 Task: Create a task  Create a feature to sync data across multiple devices , assign it to team member softage.9@softage.net in the project Virtuoso and update the status of the task to  Off Track , set the priority of the task to Medium.
Action: Mouse moved to (36, 309)
Screenshot: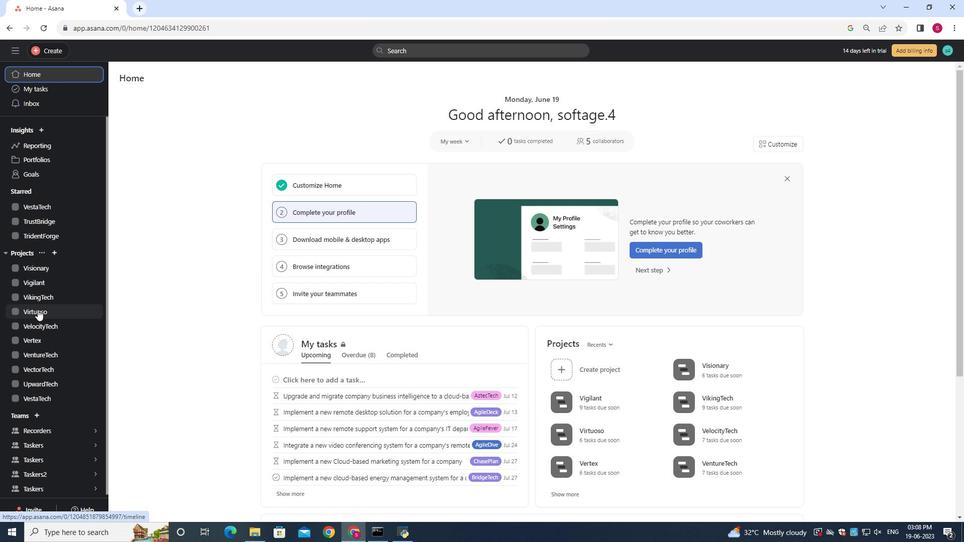 
Action: Mouse pressed left at (36, 309)
Screenshot: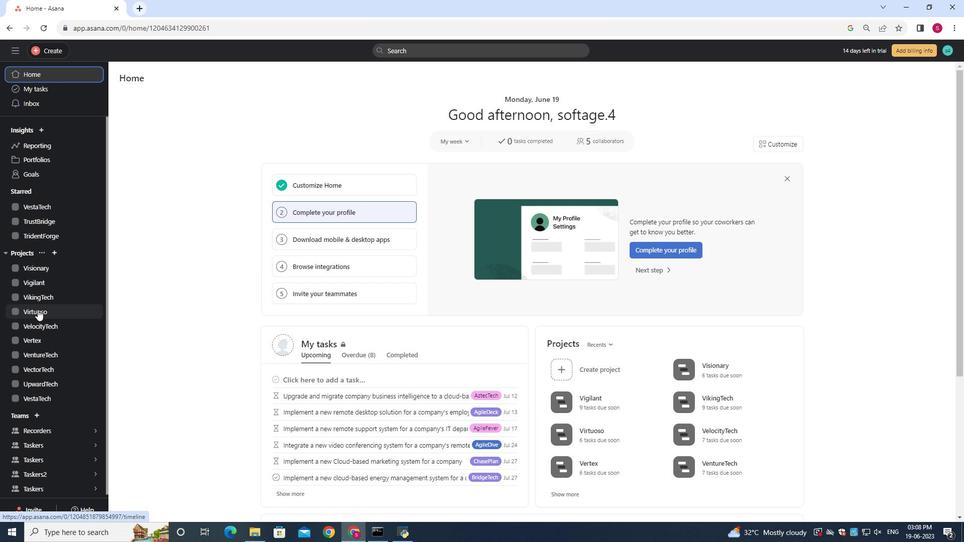 
Action: Mouse moved to (131, 117)
Screenshot: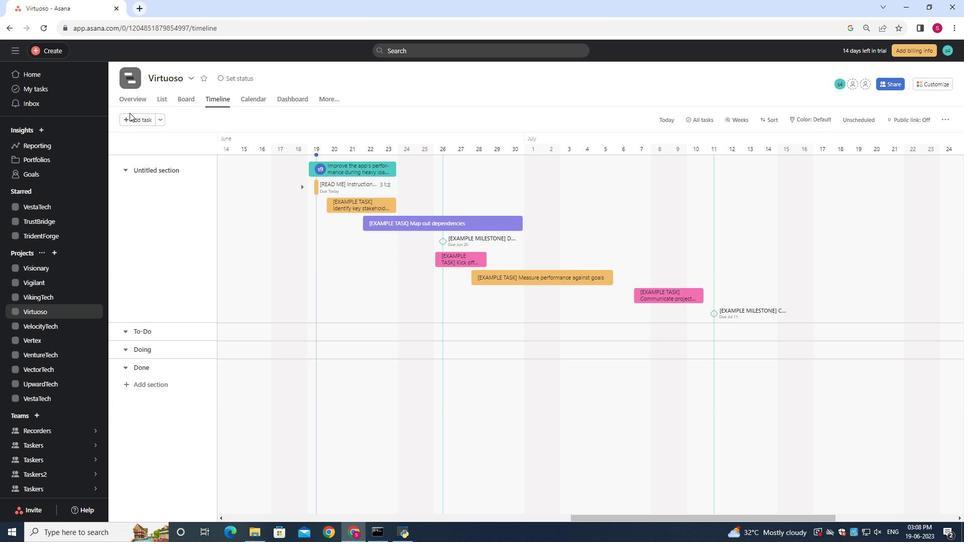 
Action: Mouse pressed left at (131, 117)
Screenshot: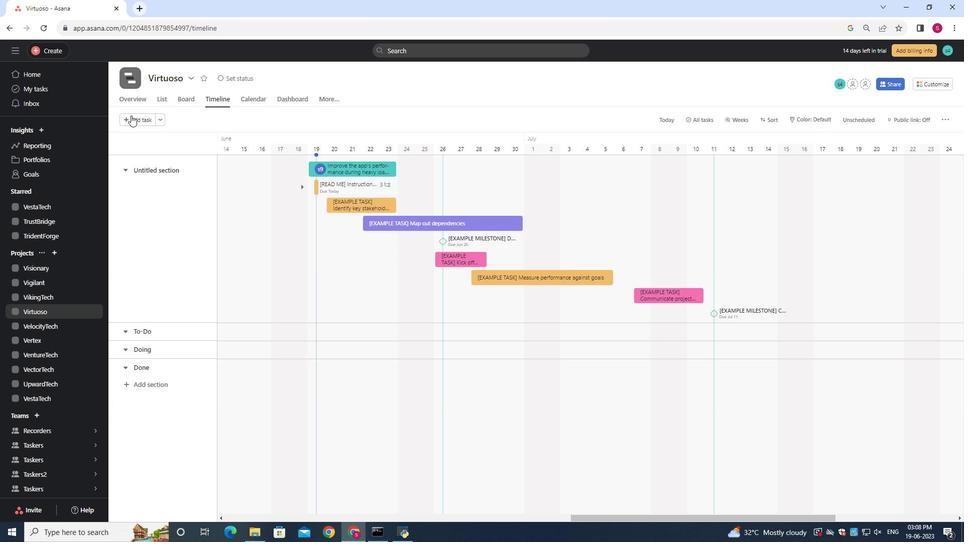 
Action: Mouse moved to (131, 117)
Screenshot: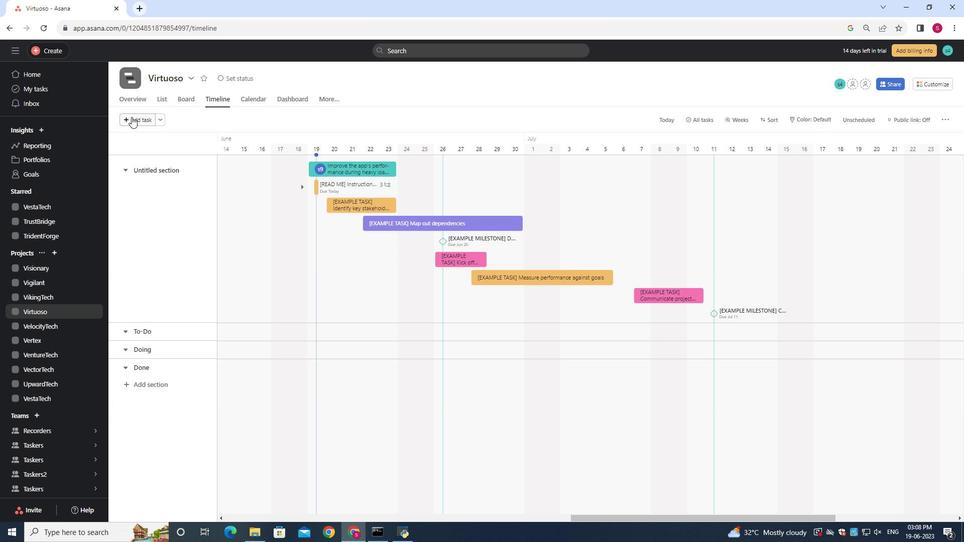 
Action: Key pressed <Key.shift>Create<Key.space>a<Key.space>feature<Key.space>to<Key.space>sync<Key.space>data<Key.space>across<Key.space>multiple<Key.space>devices
Screenshot: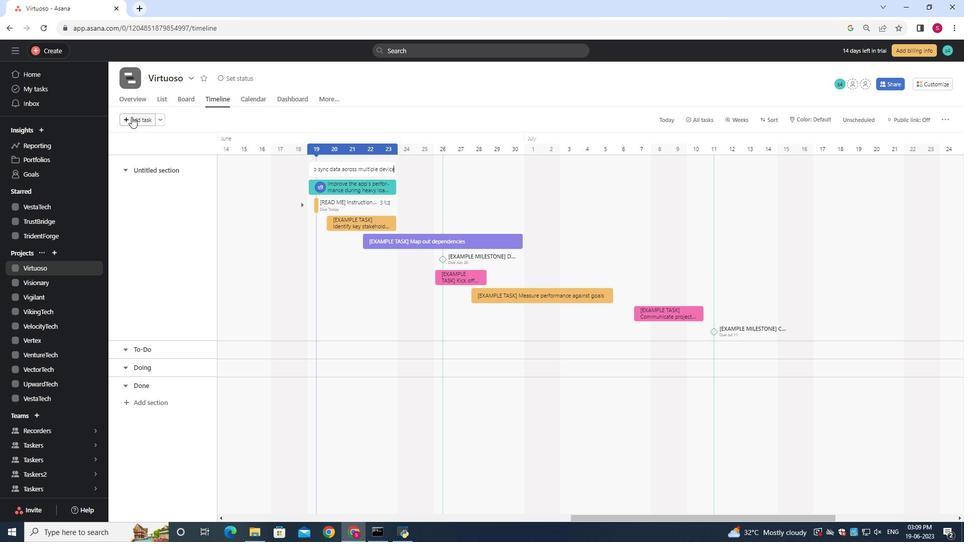 
Action: Mouse moved to (366, 170)
Screenshot: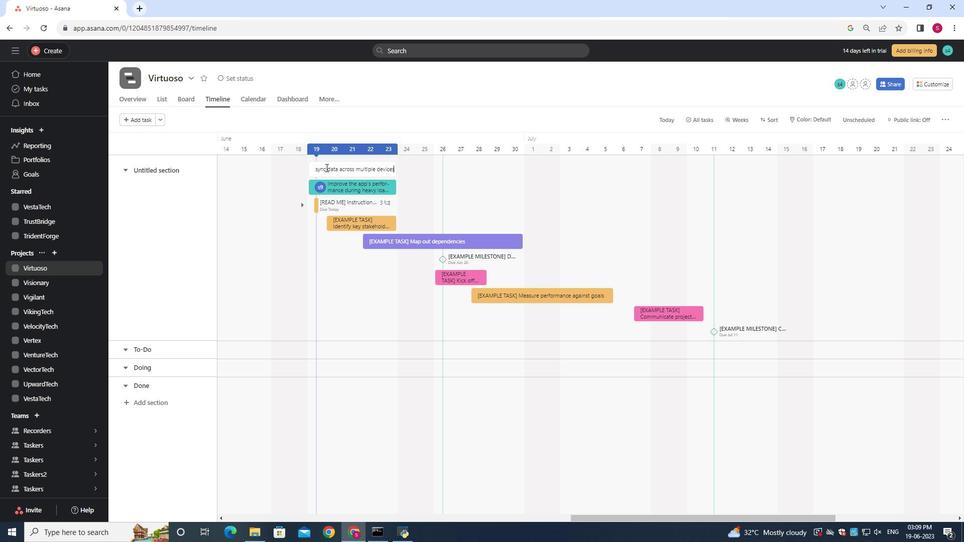 
Action: Mouse pressed right at (366, 170)
Screenshot: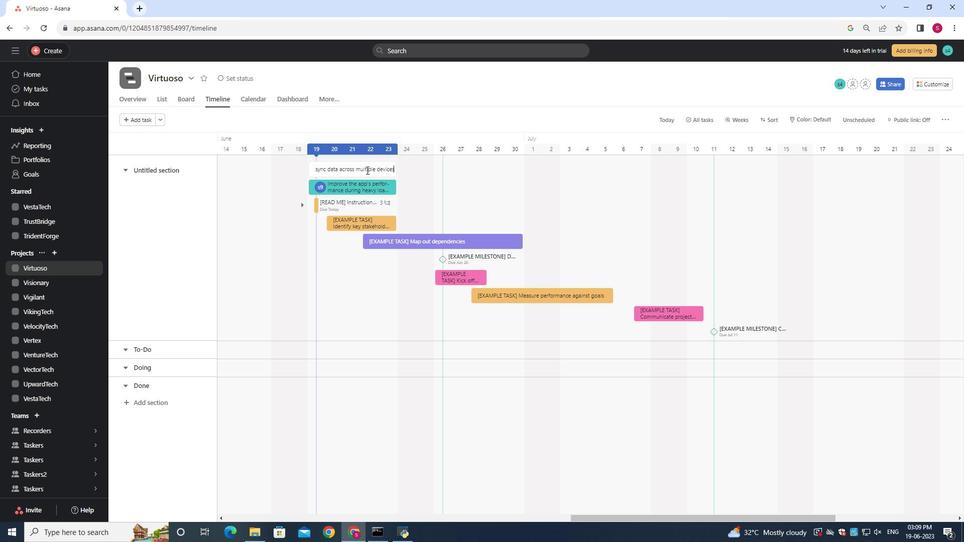 
Action: Mouse moved to (755, 166)
Screenshot: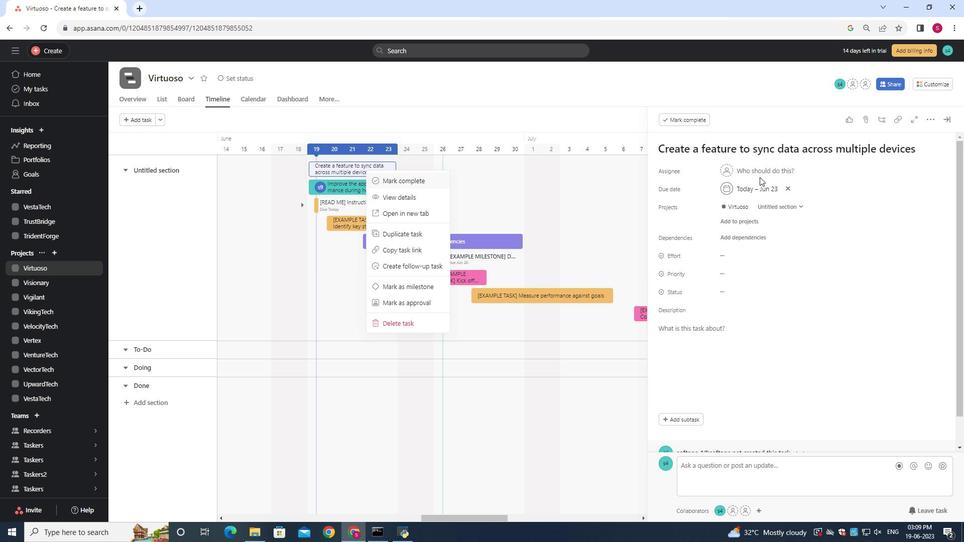 
Action: Mouse pressed left at (755, 166)
Screenshot: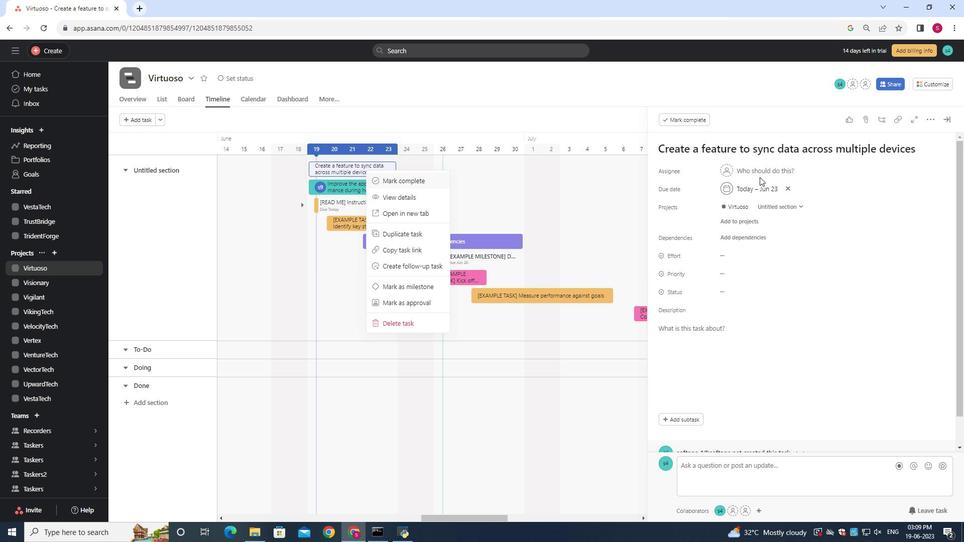 
Action: Mouse moved to (767, 179)
Screenshot: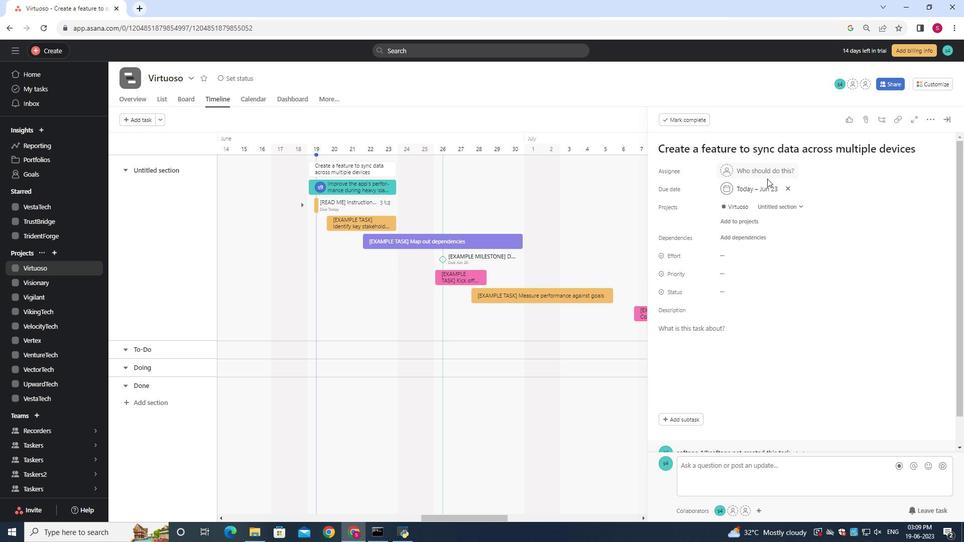 
Action: Mouse pressed left at (767, 179)
Screenshot: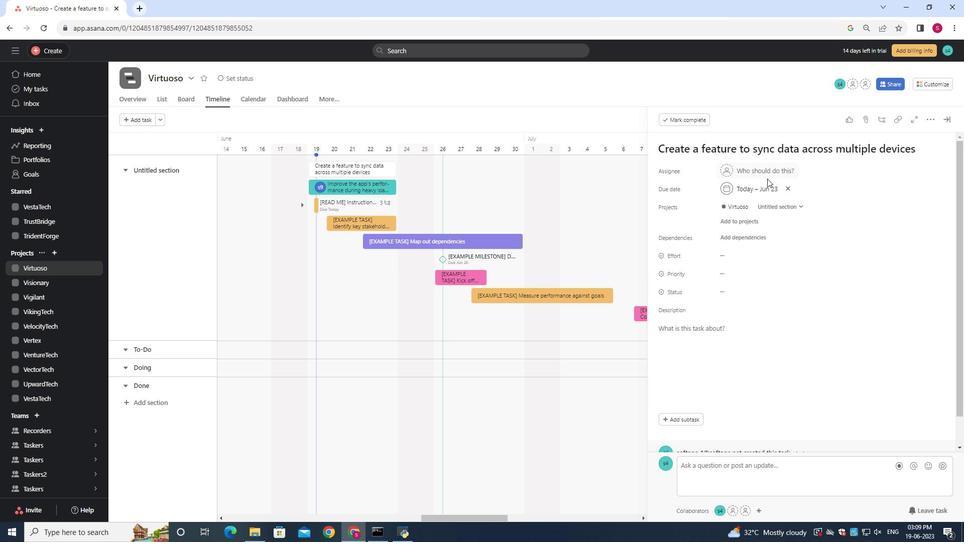 
Action: Mouse moved to (765, 175)
Screenshot: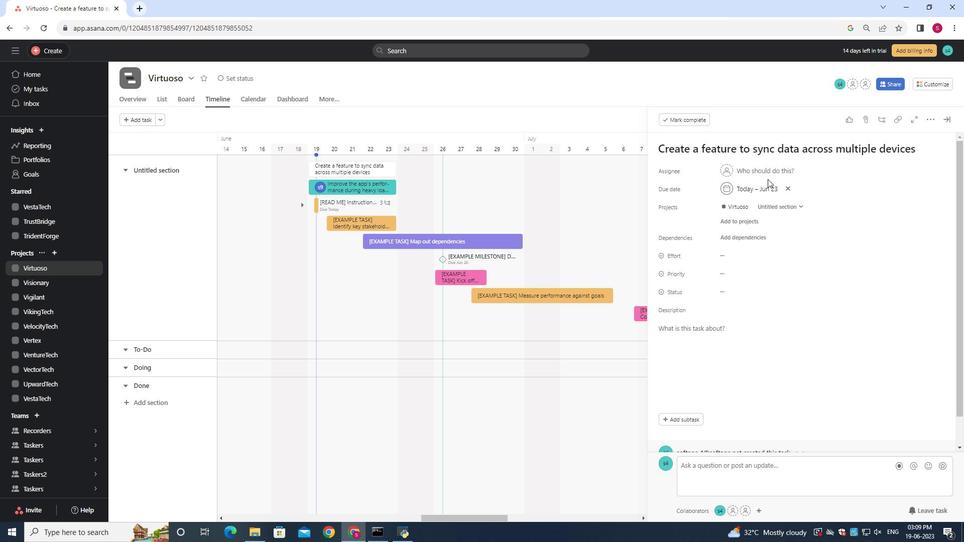 
Action: Mouse pressed left at (765, 175)
Screenshot: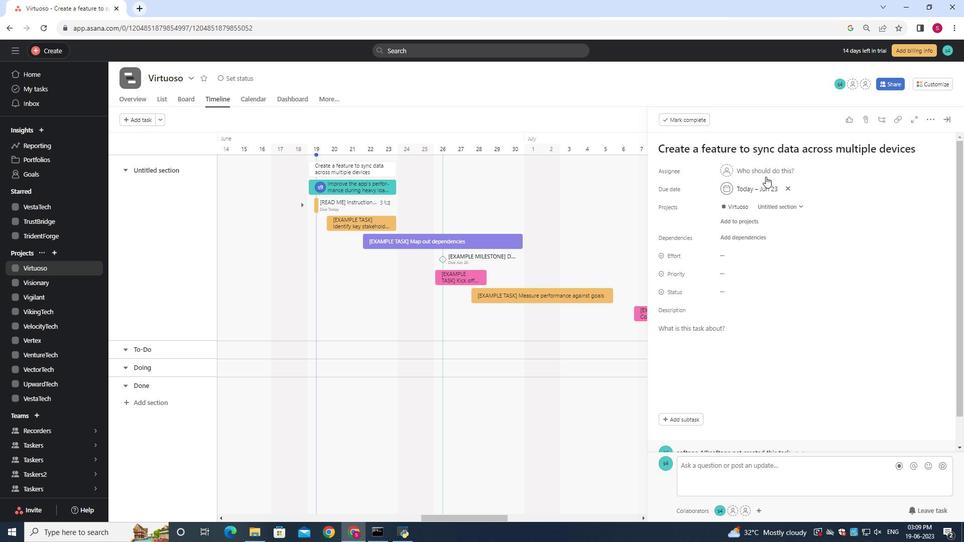 
Action: Mouse moved to (765, 175)
Screenshot: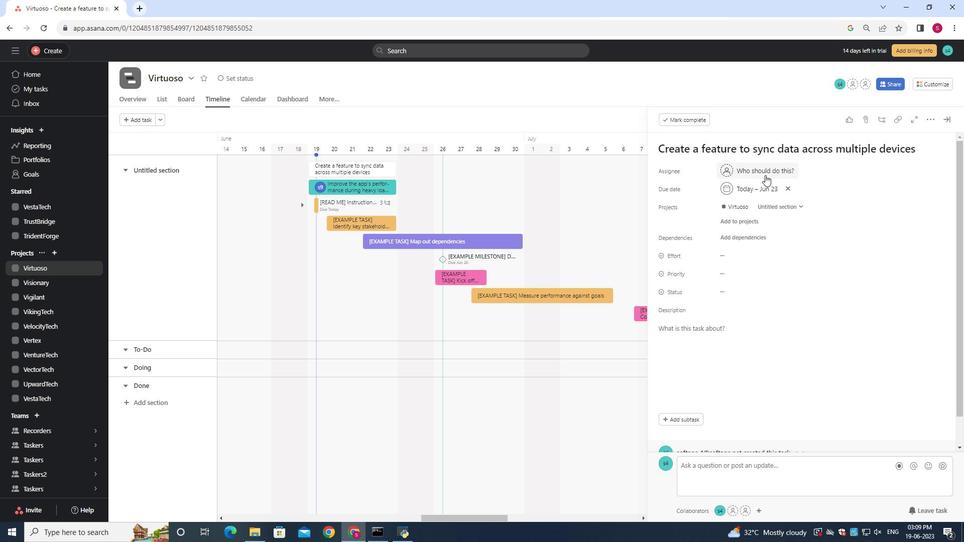 
Action: Key pressed softage.9<Key.shift>@softage.net
Screenshot: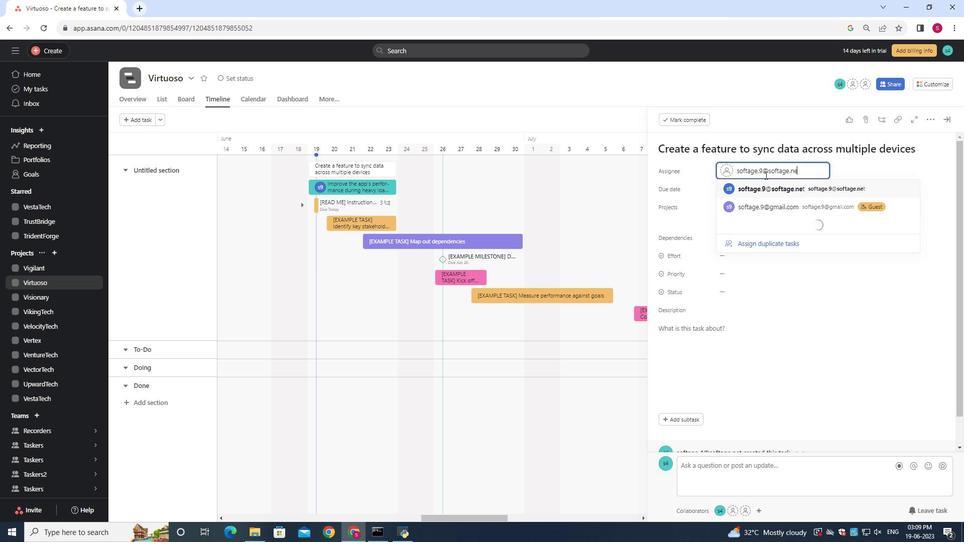 
Action: Mouse moved to (772, 186)
Screenshot: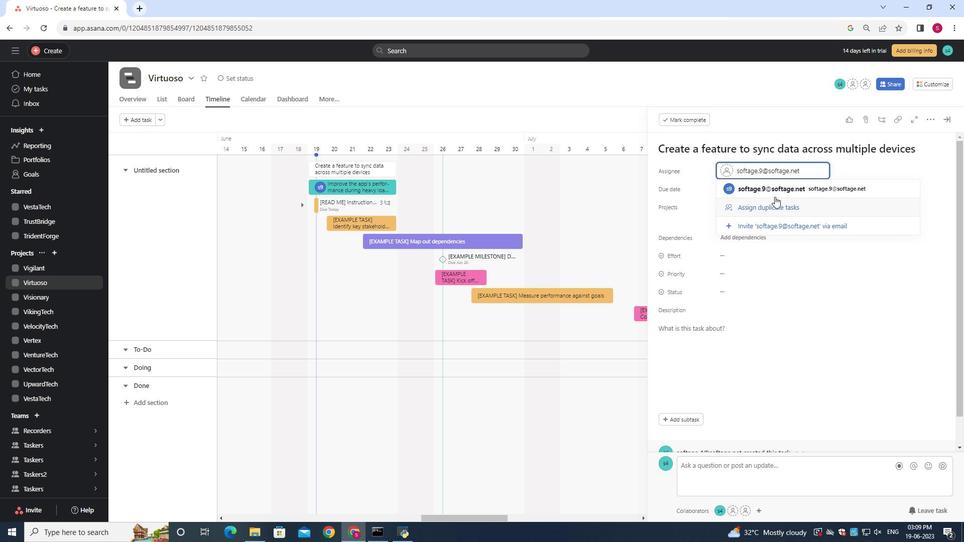 
Action: Mouse pressed left at (772, 186)
Screenshot: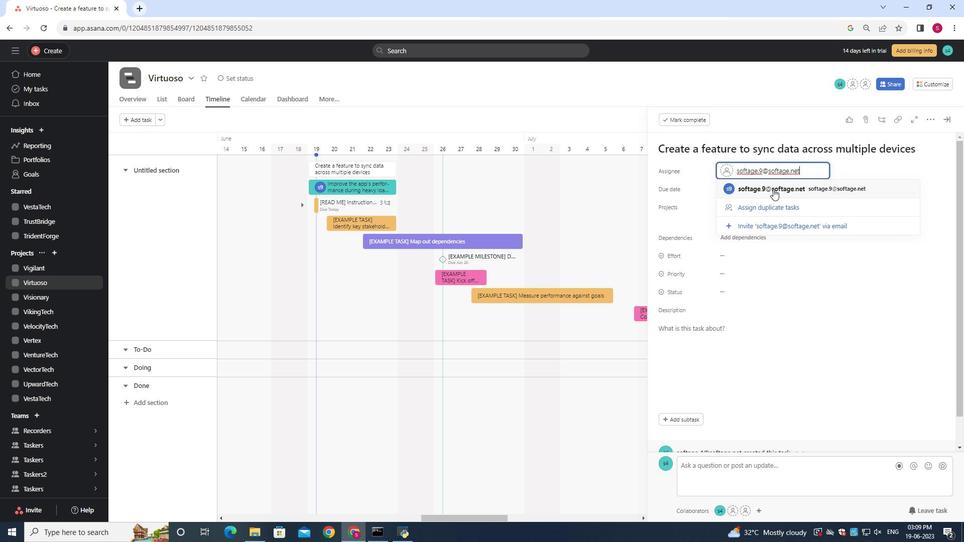 
Action: Mouse moved to (726, 294)
Screenshot: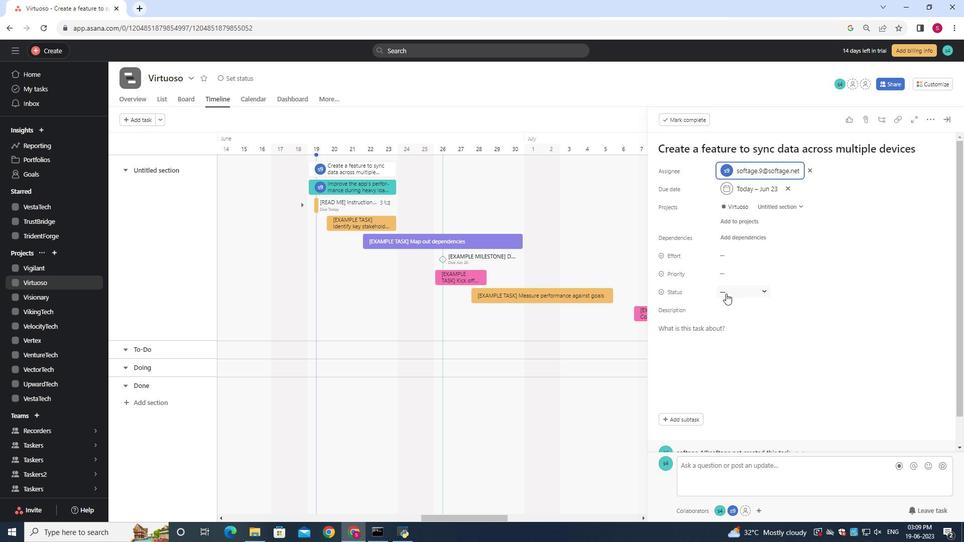 
Action: Mouse pressed left at (726, 294)
Screenshot: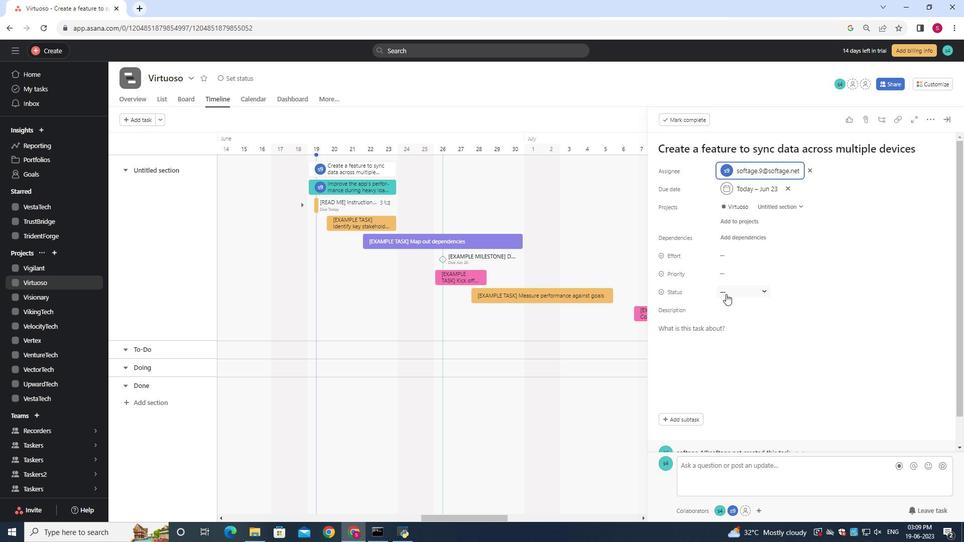 
Action: Mouse moved to (750, 354)
Screenshot: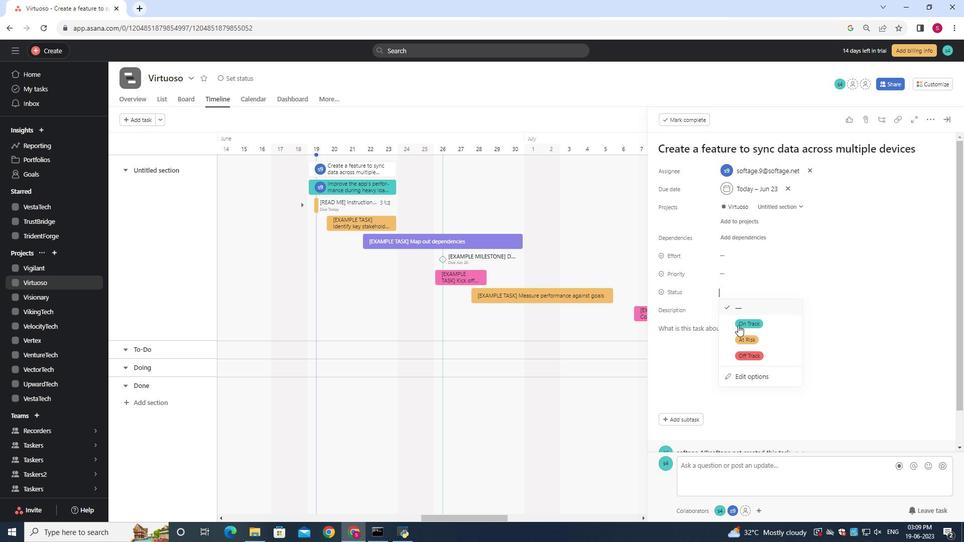 
Action: Mouse pressed left at (750, 354)
Screenshot: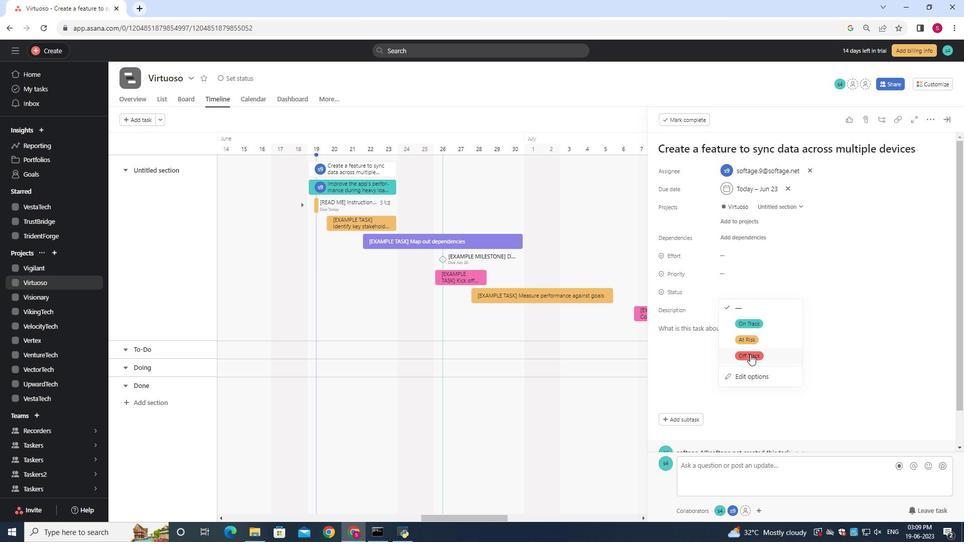 
Action: Mouse moved to (726, 268)
Screenshot: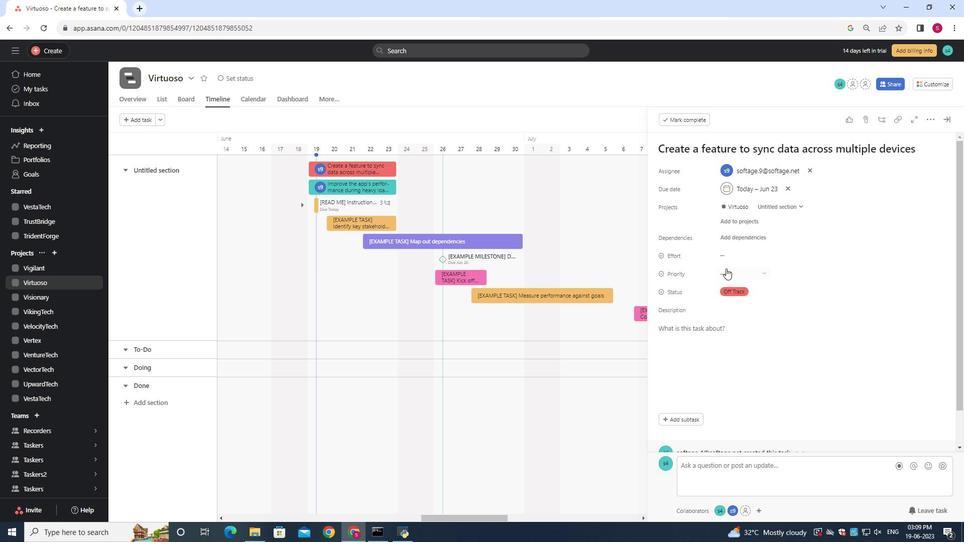 
Action: Mouse pressed left at (726, 268)
Screenshot: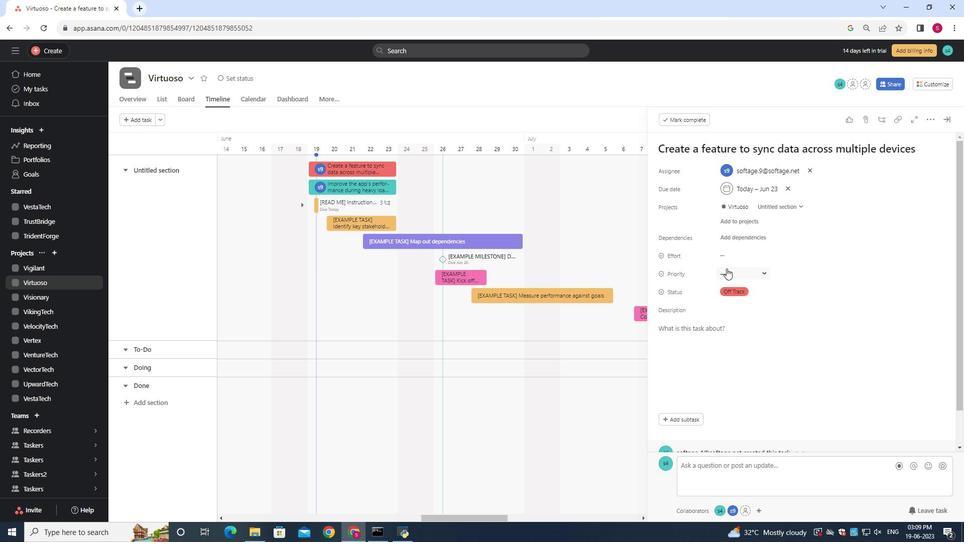 
Action: Mouse moved to (751, 319)
Screenshot: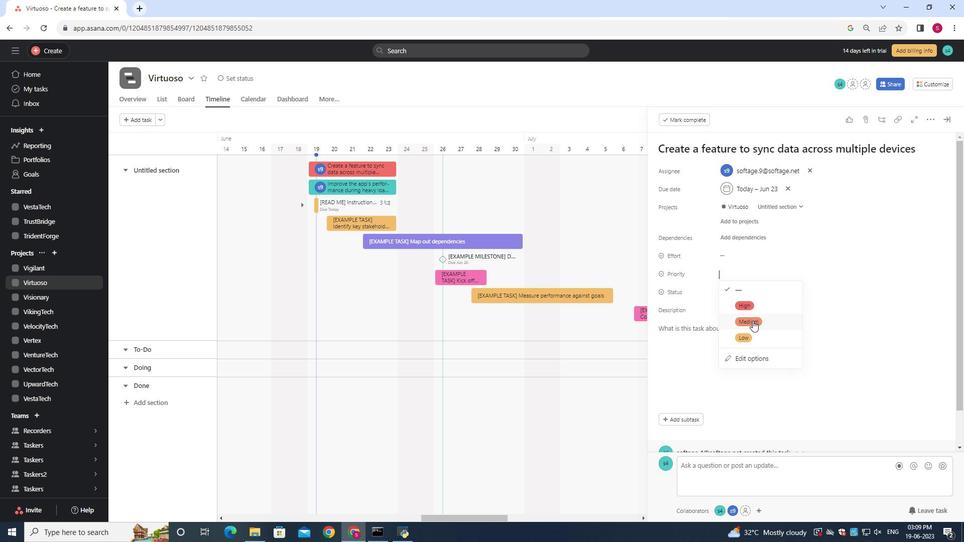 
Action: Mouse pressed left at (751, 319)
Screenshot: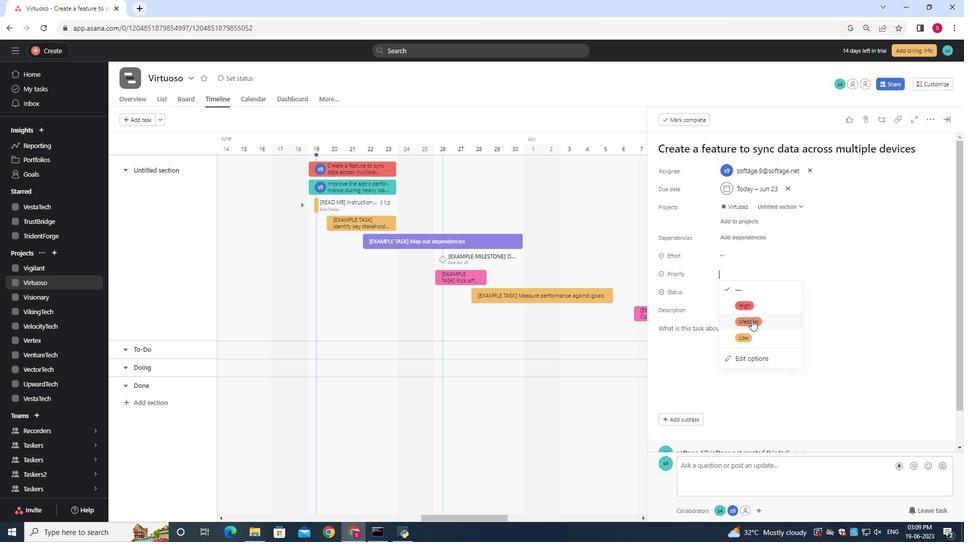 
Action: Mouse moved to (745, 290)
Screenshot: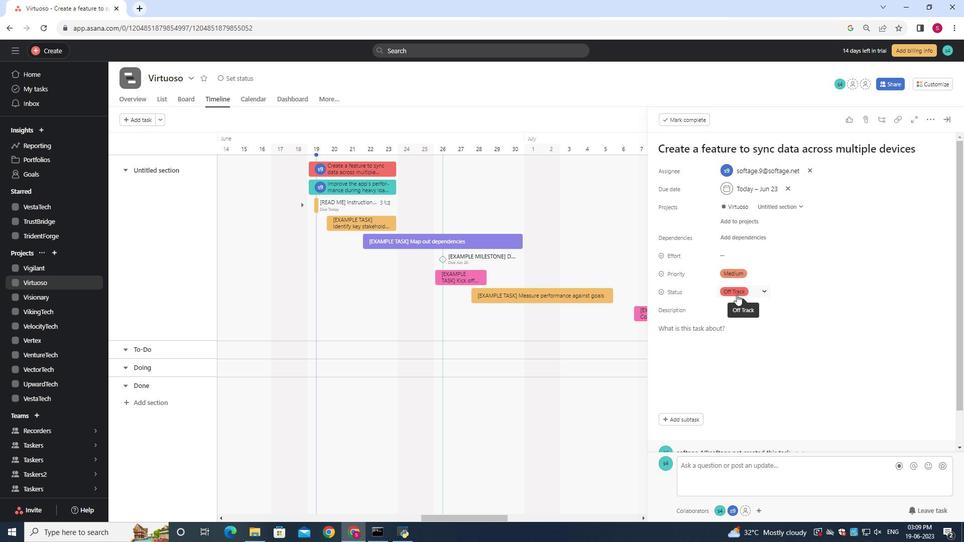 
